 Task: Move the task Upgrade and migrate company vendor management to a cloud-based solution to the section To-Do in the project BeyondPlan and sort the tasks in the project by Due Date
Action: Mouse moved to (602, 532)
Screenshot: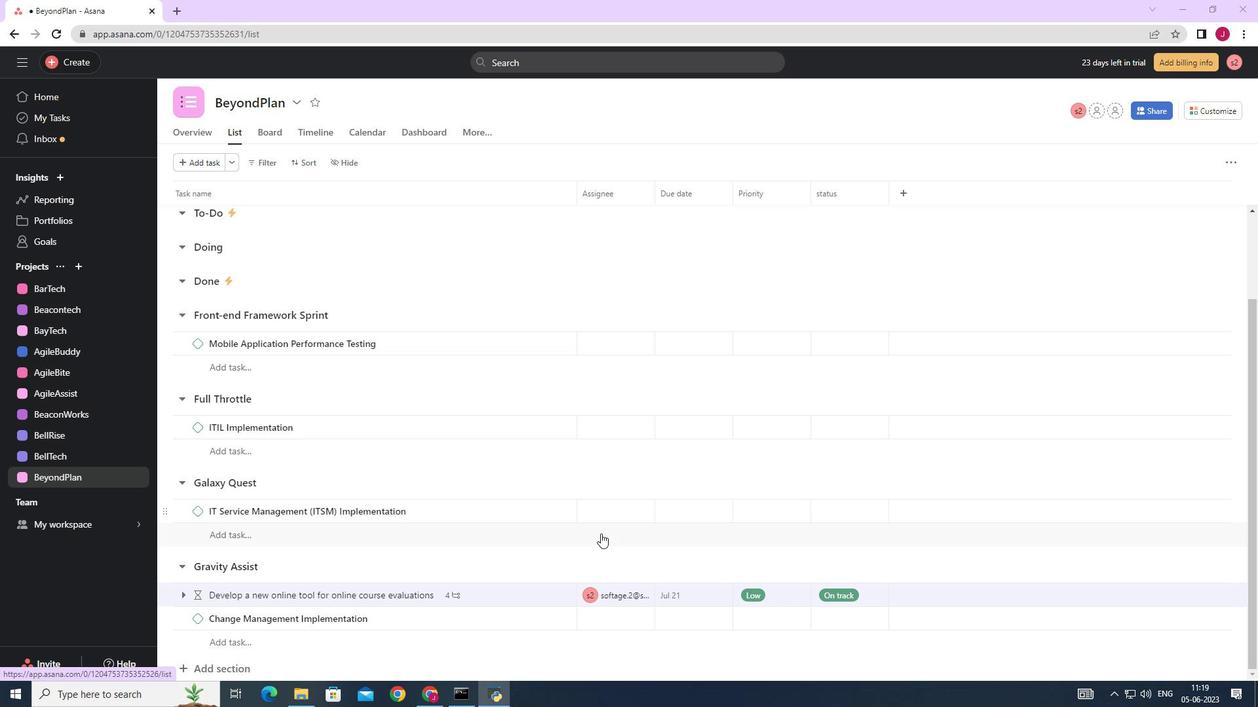 
Action: Mouse scrolled (602, 532) with delta (0, 0)
Screenshot: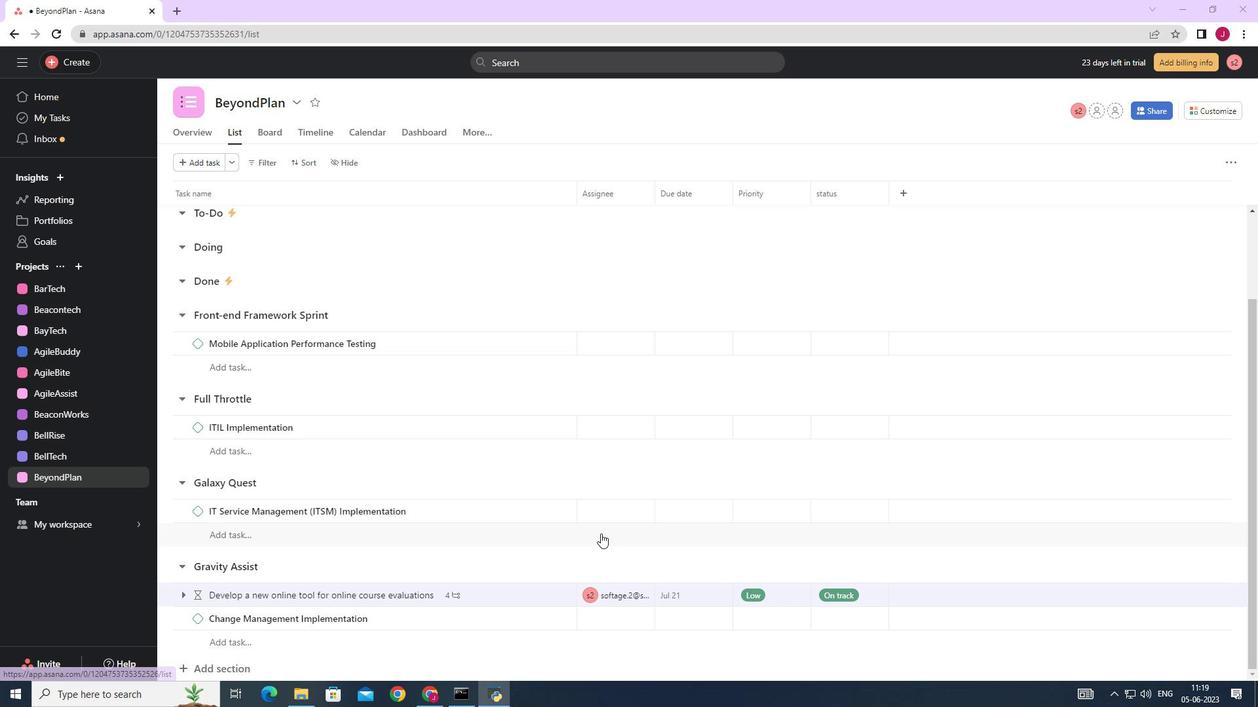 
Action: Mouse moved to (602, 532)
Screenshot: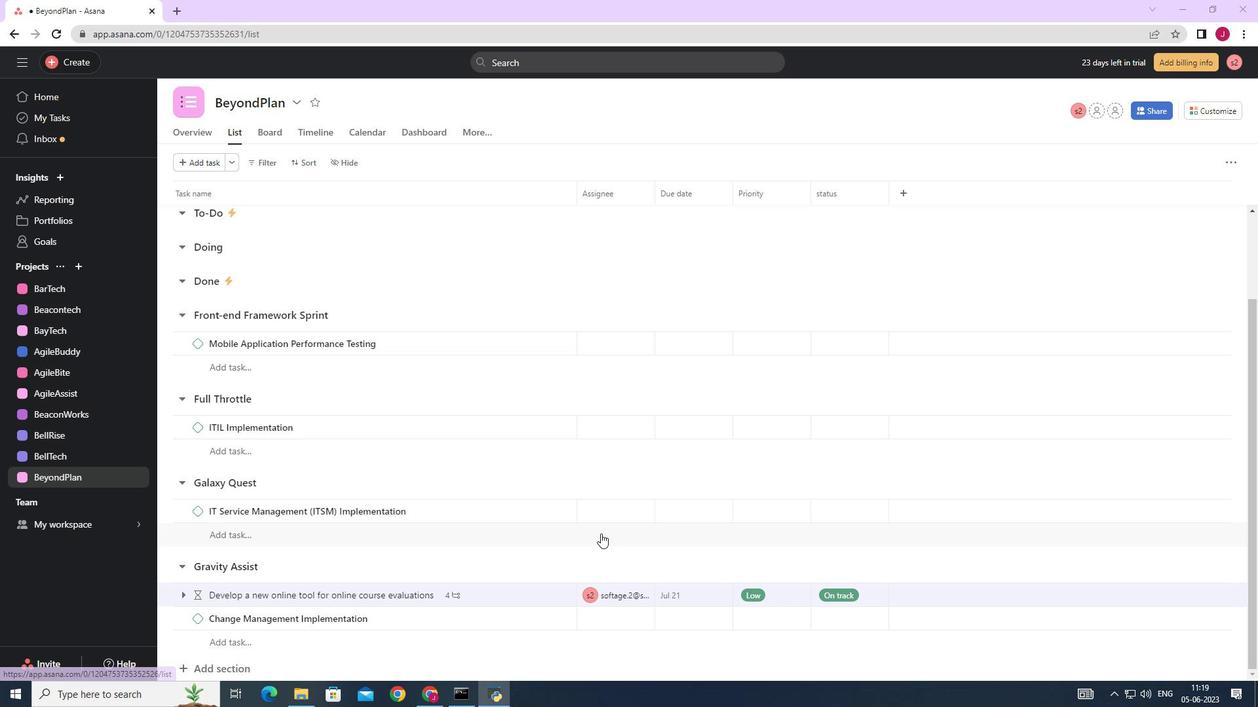 
Action: Mouse scrolled (602, 532) with delta (0, 0)
Screenshot: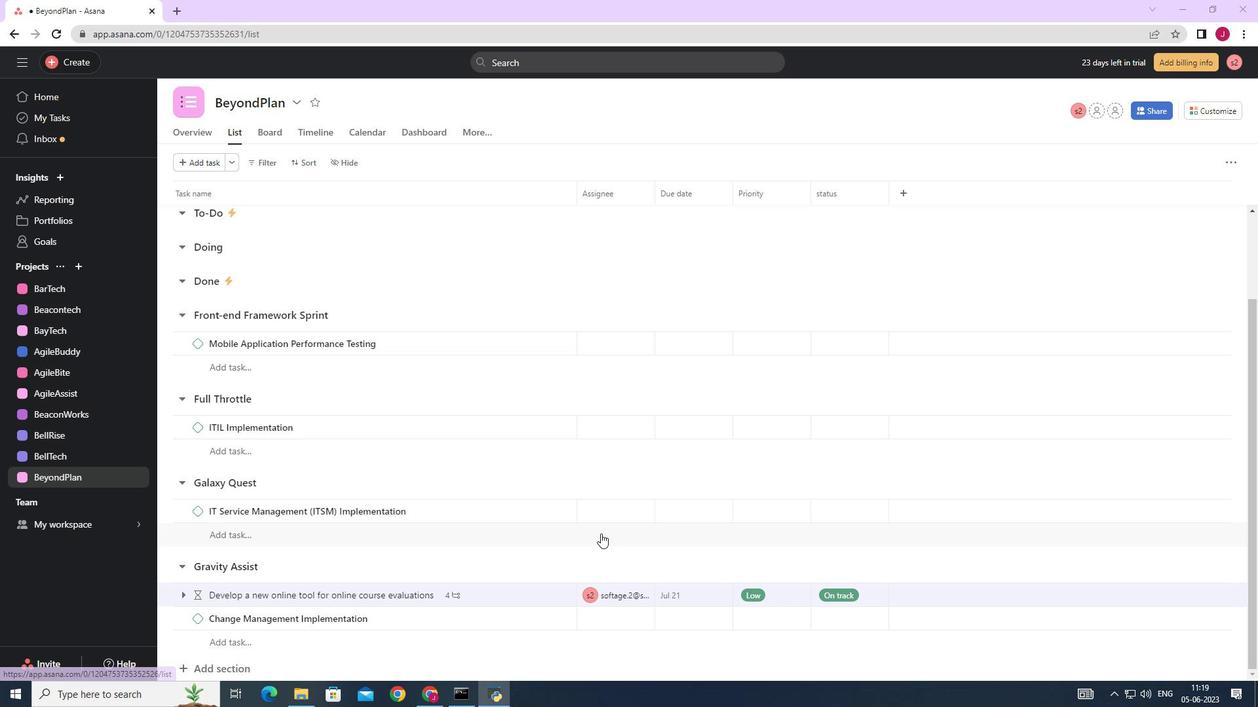 
Action: Mouse moved to (602, 527)
Screenshot: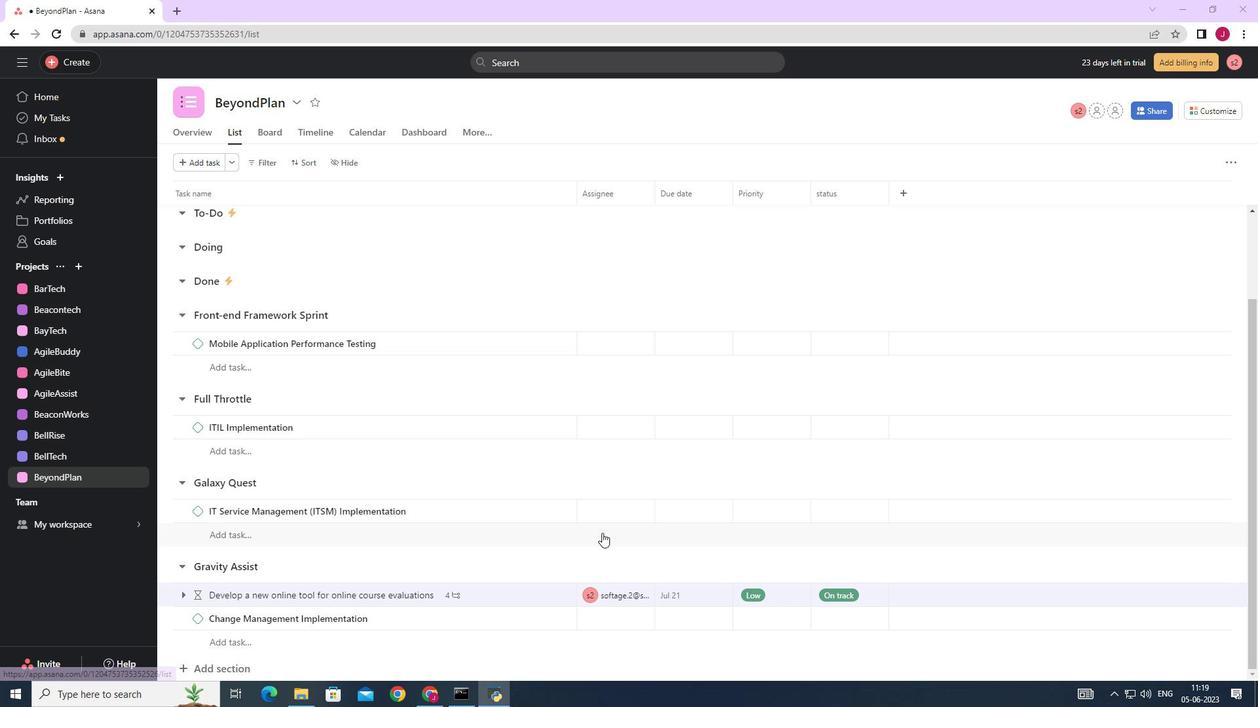 
Action: Mouse scrolled (602, 528) with delta (0, 0)
Screenshot: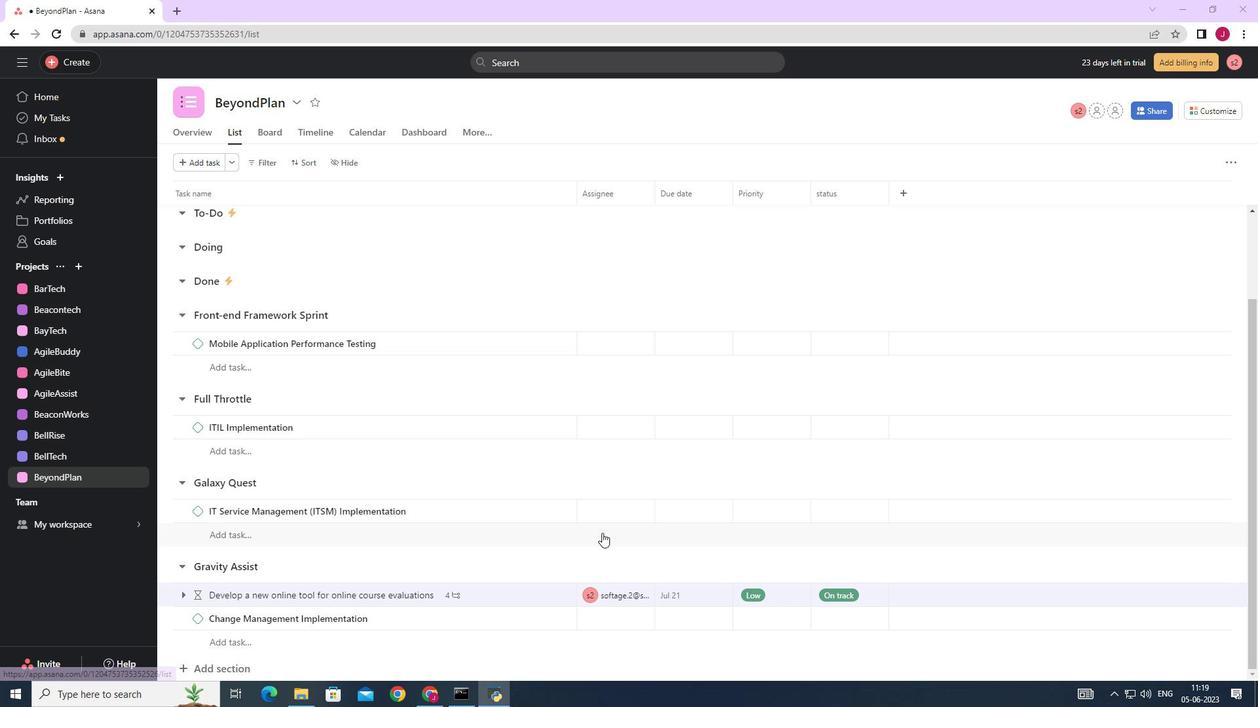
Action: Mouse moved to (534, 269)
Screenshot: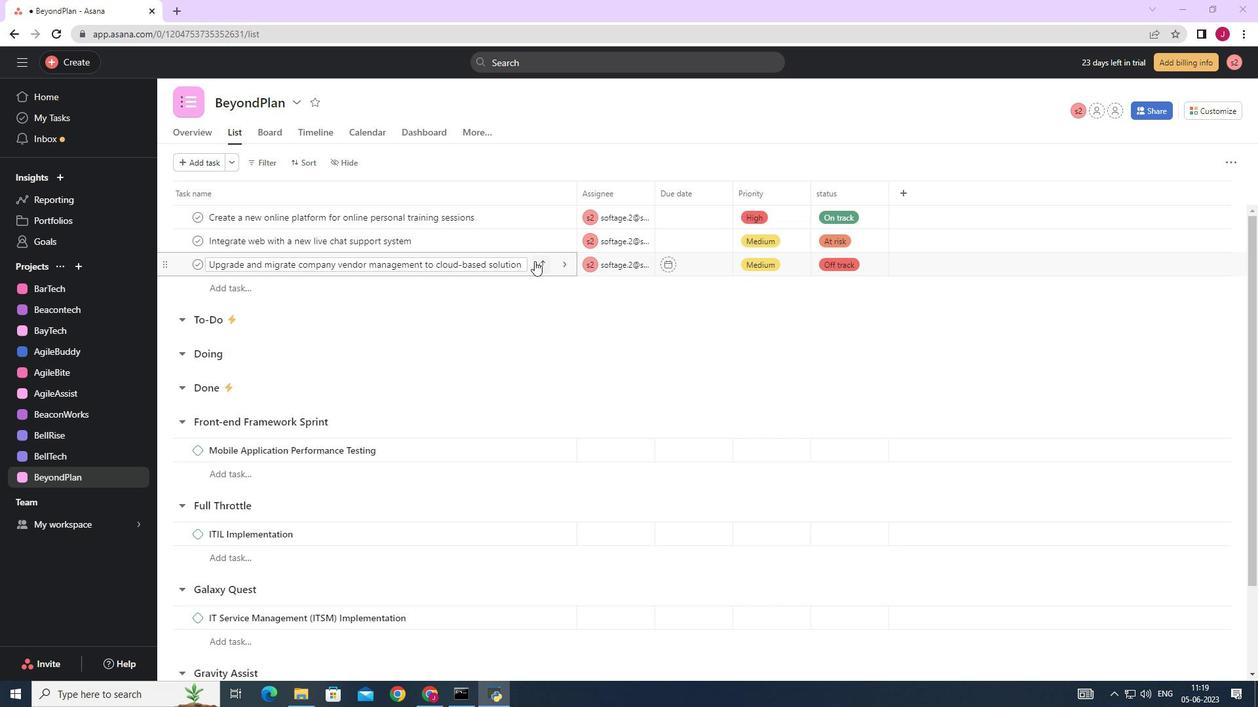 
Action: Mouse pressed left at (534, 269)
Screenshot: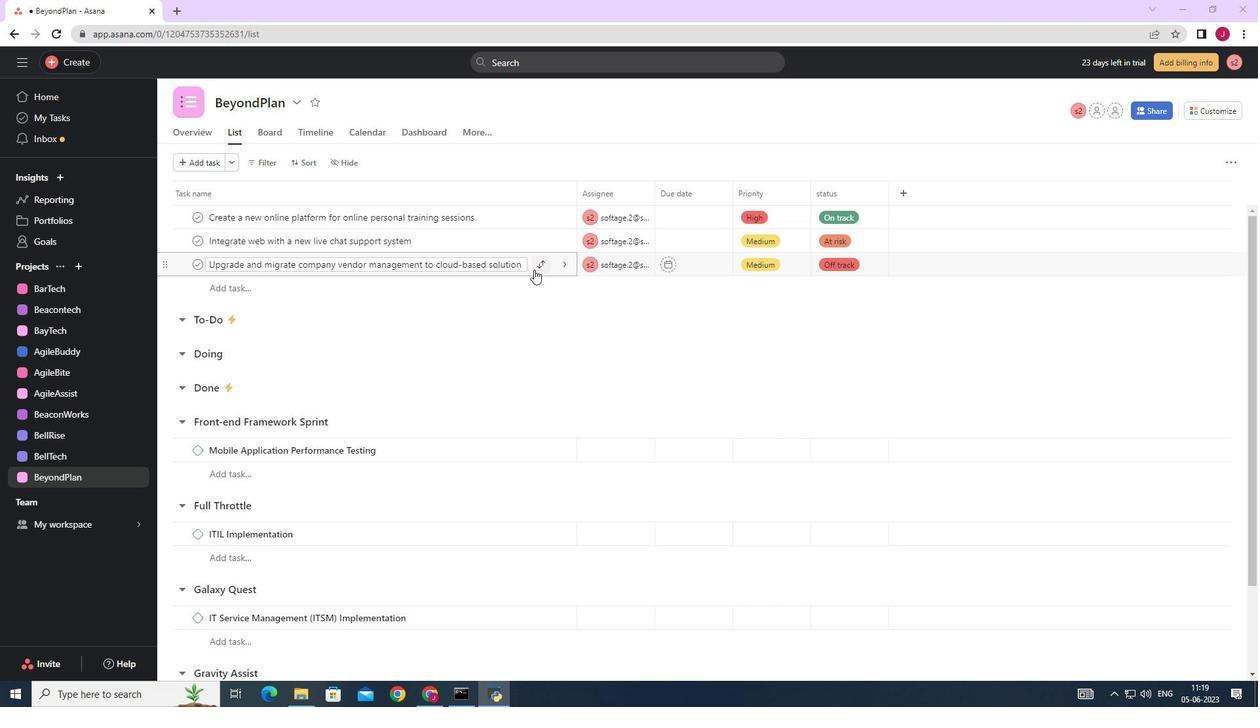 
Action: Mouse moved to (454, 334)
Screenshot: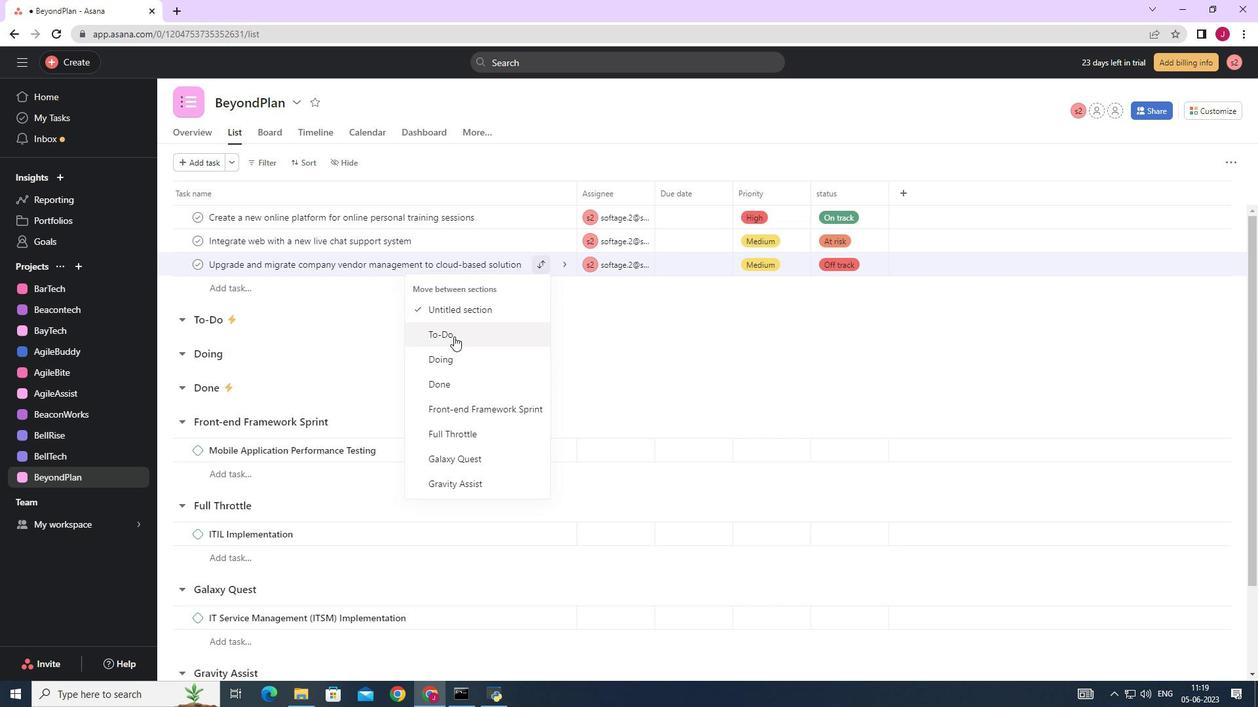 
Action: Mouse pressed left at (454, 334)
Screenshot: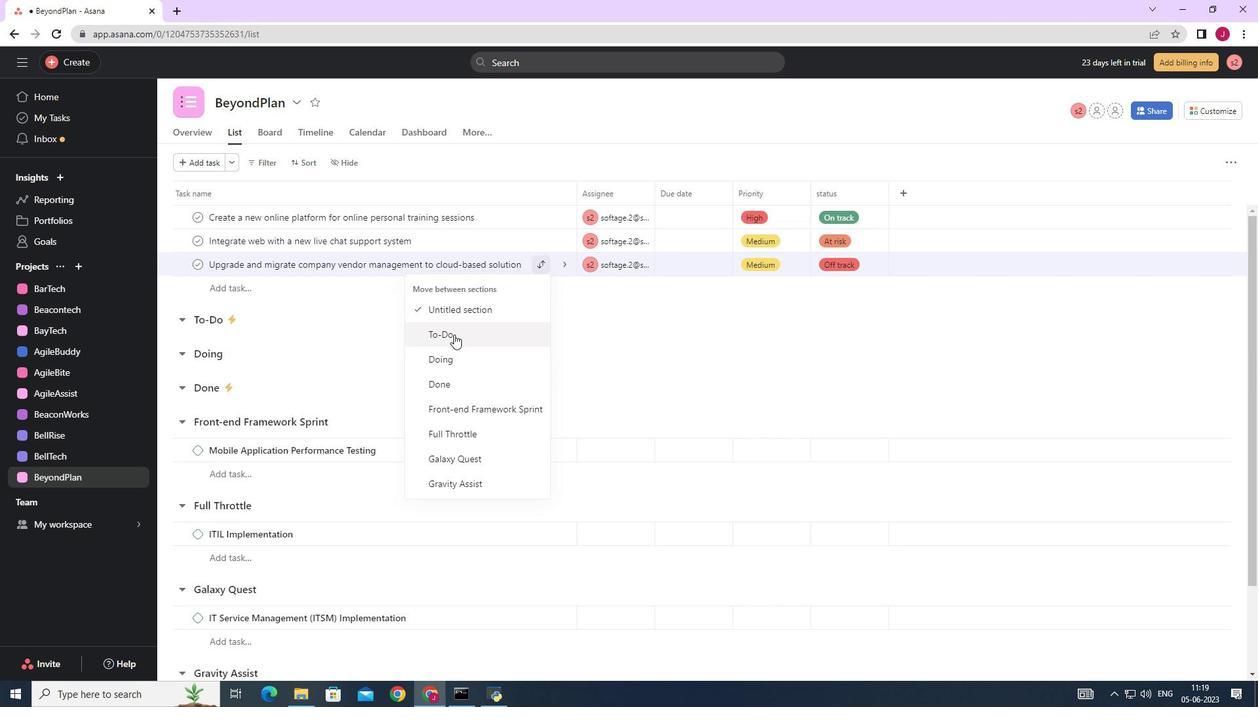 
Action: Mouse moved to (312, 159)
Screenshot: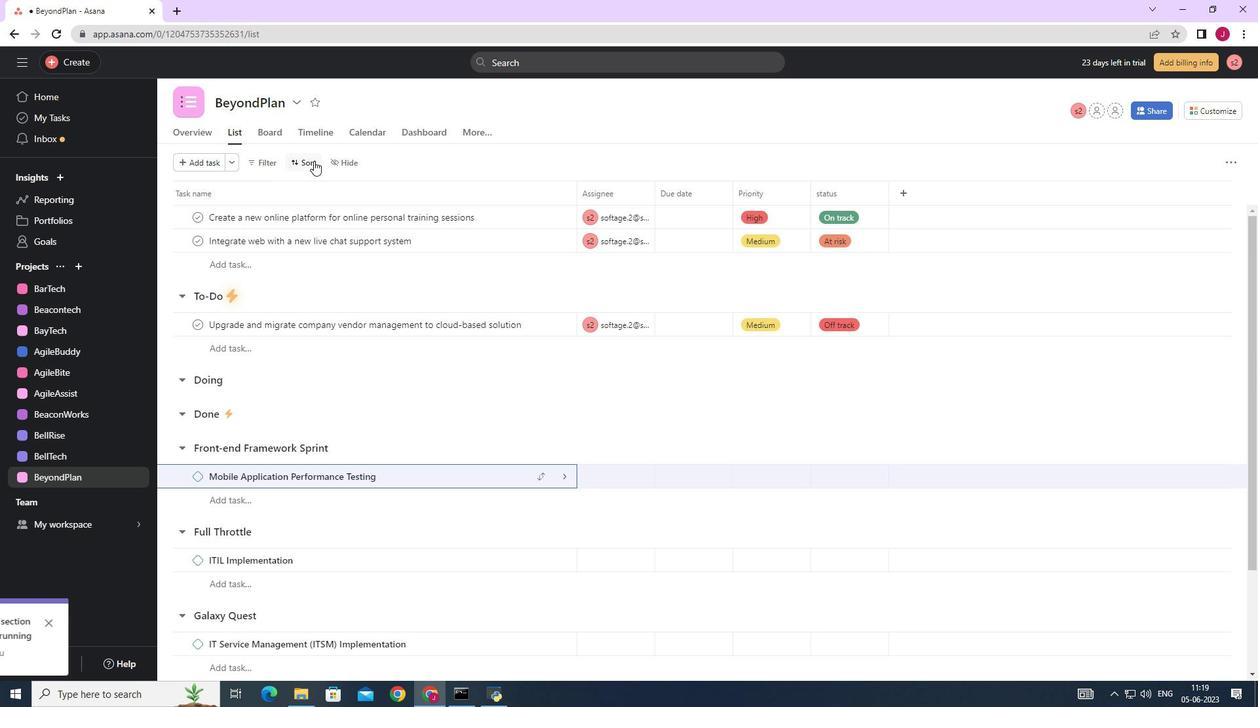 
Action: Mouse pressed left at (312, 159)
Screenshot: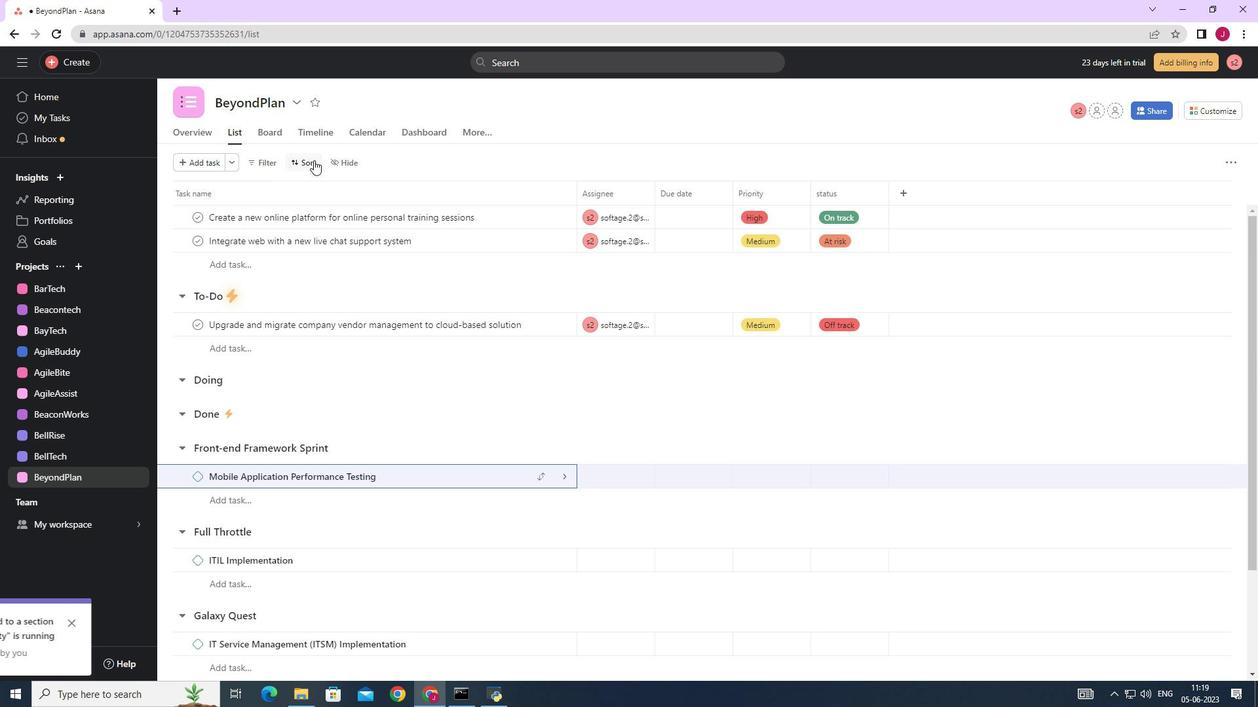 
Action: Mouse moved to (339, 244)
Screenshot: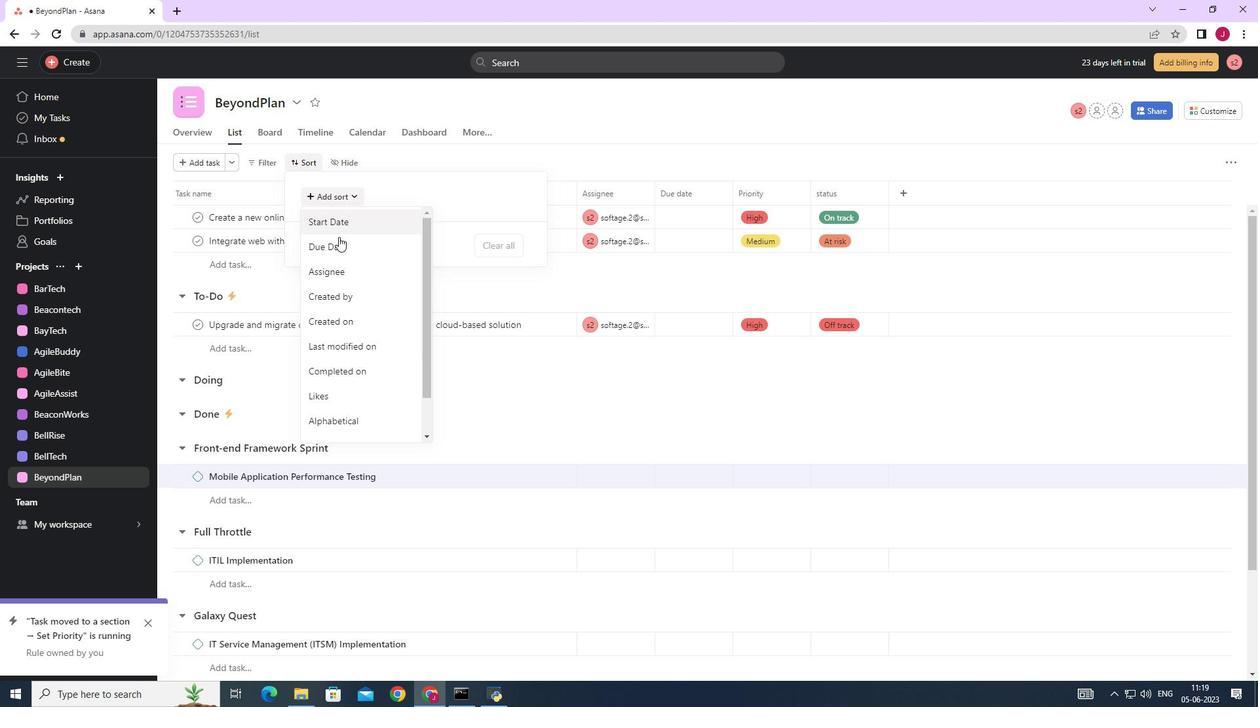
Action: Mouse pressed left at (339, 244)
Screenshot: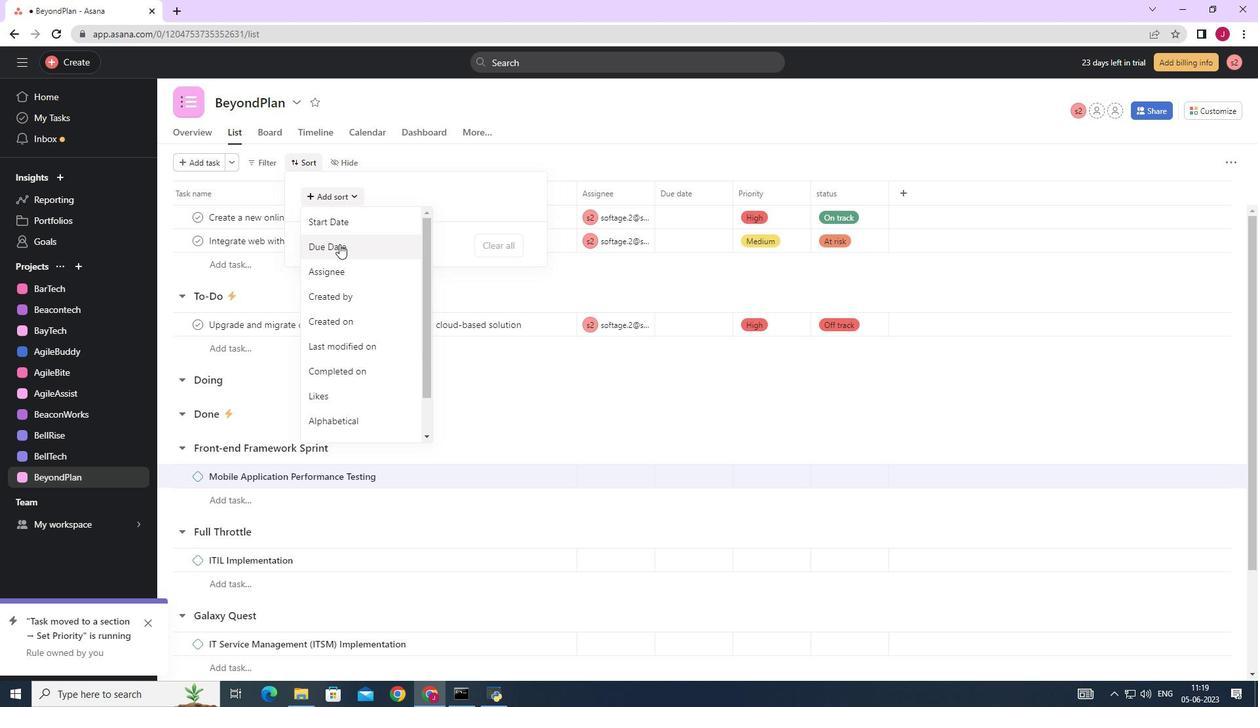
Action: Mouse moved to (836, 507)
Screenshot: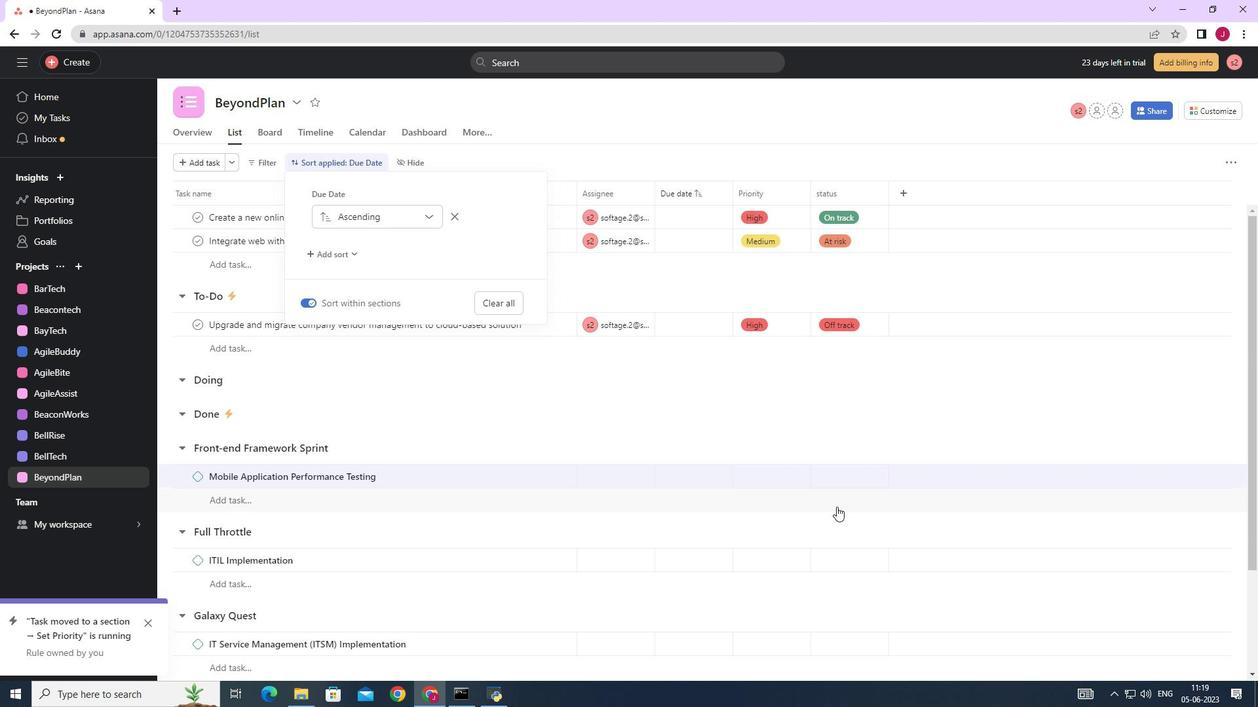 
Action: Mouse pressed left at (836, 507)
Screenshot: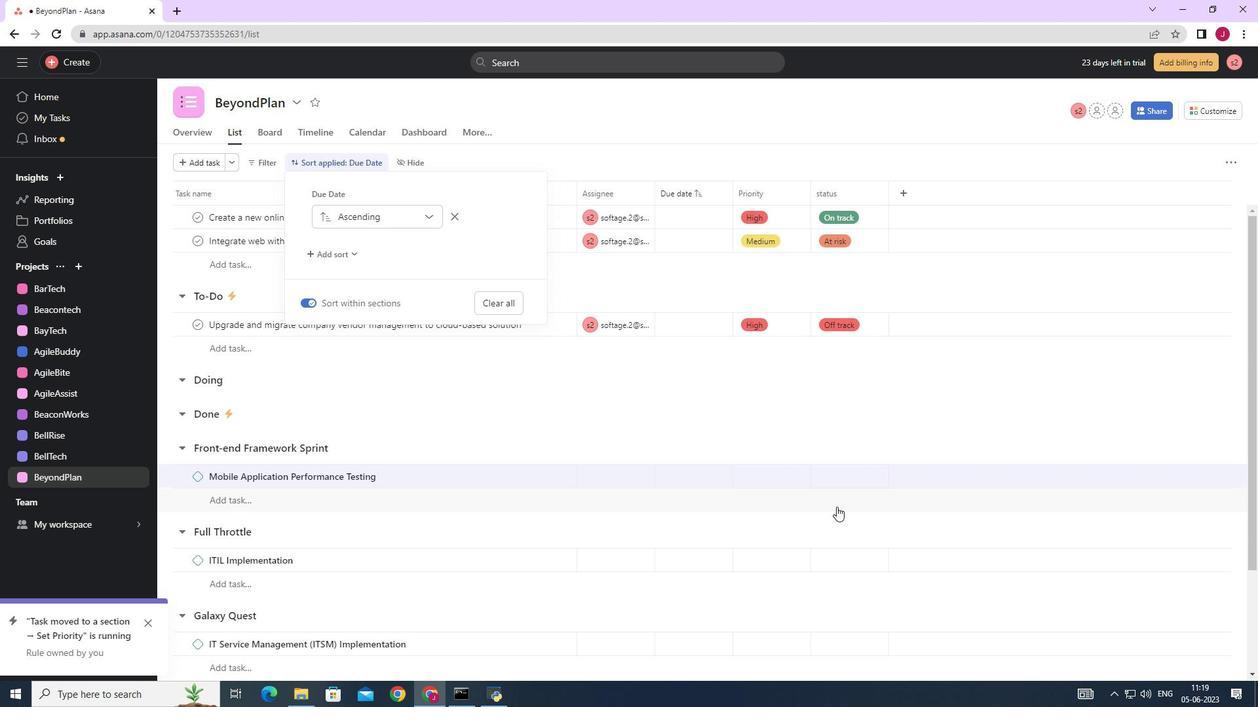 
Action: Mouse moved to (836, 507)
Screenshot: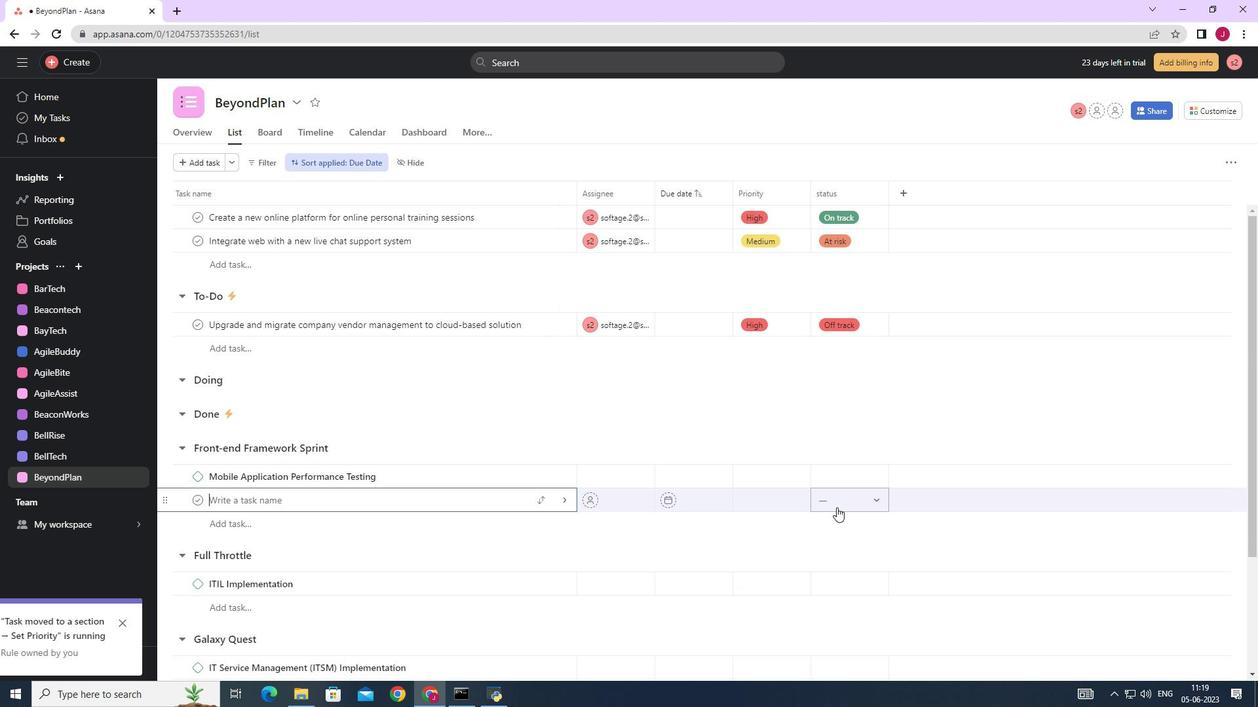 
